 Task: Move the task Upgrade and migrate company business intelligence to a cloud-based solution to the section Done in the project AvidTech and filter the tasks in the project by Incomplete tasks
Action: Mouse moved to (368, 305)
Screenshot: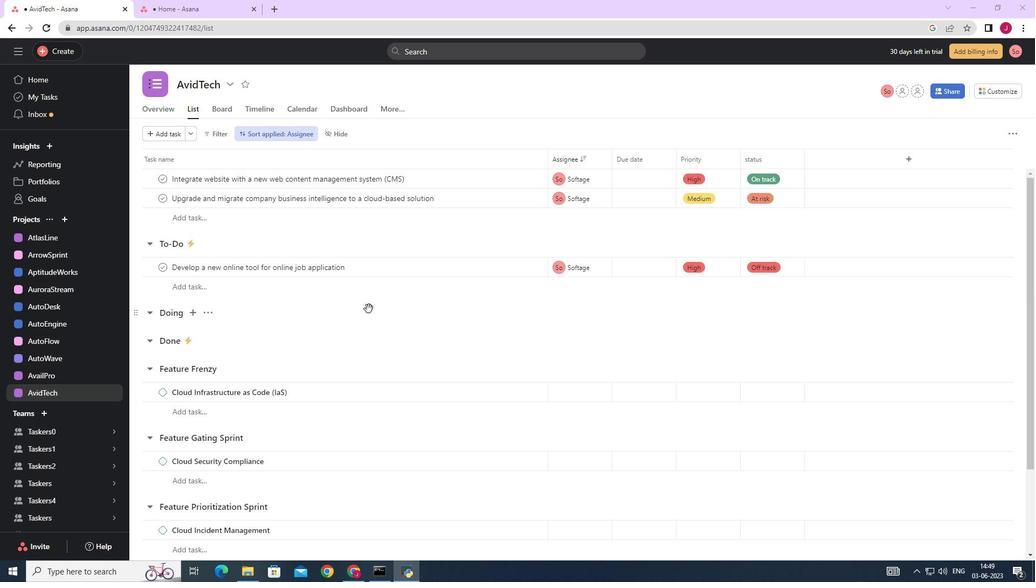 
Action: Mouse scrolled (368, 305) with delta (0, 0)
Screenshot: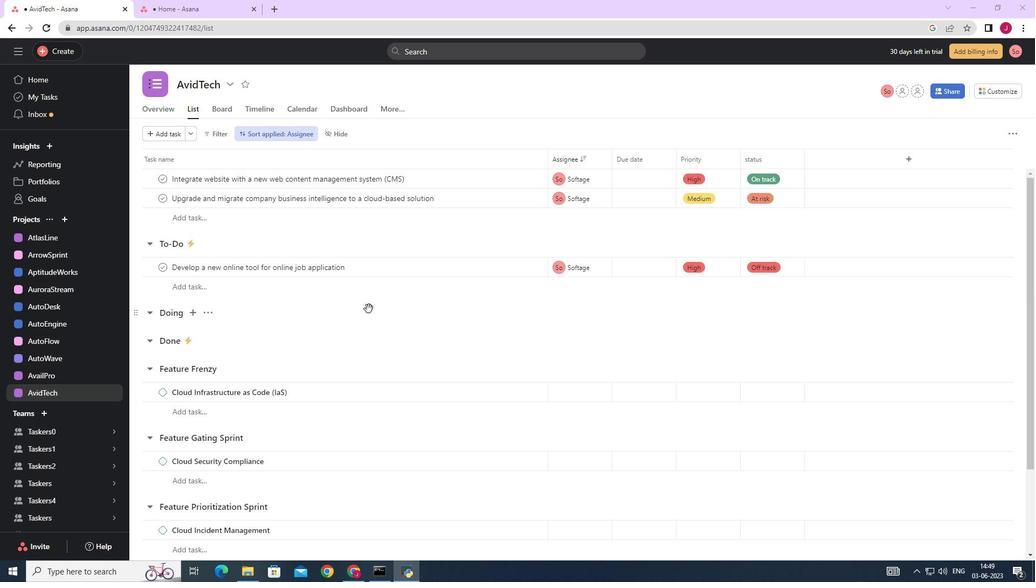 
Action: Mouse moved to (368, 304)
Screenshot: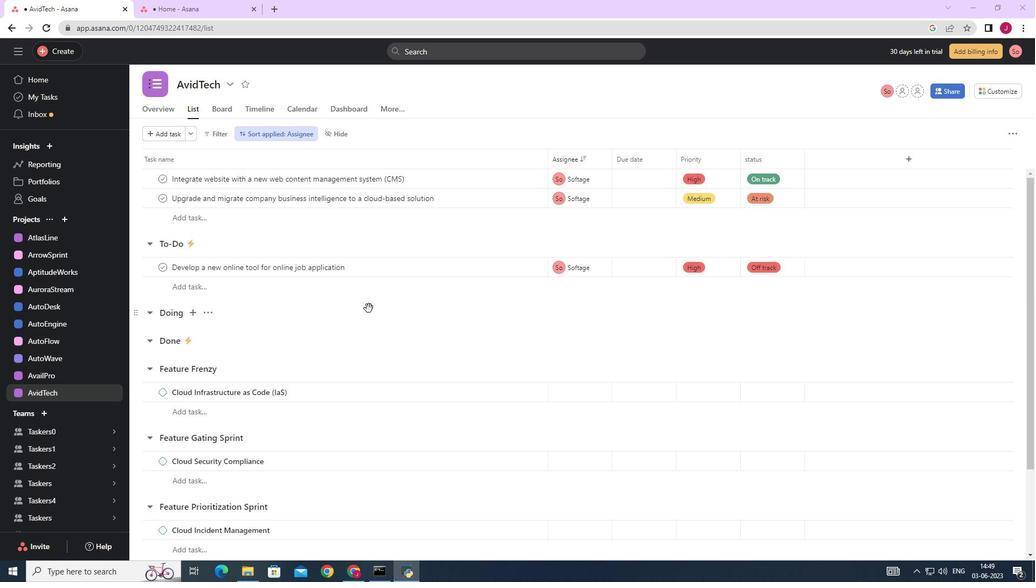 
Action: Mouse scrolled (368, 304) with delta (0, 0)
Screenshot: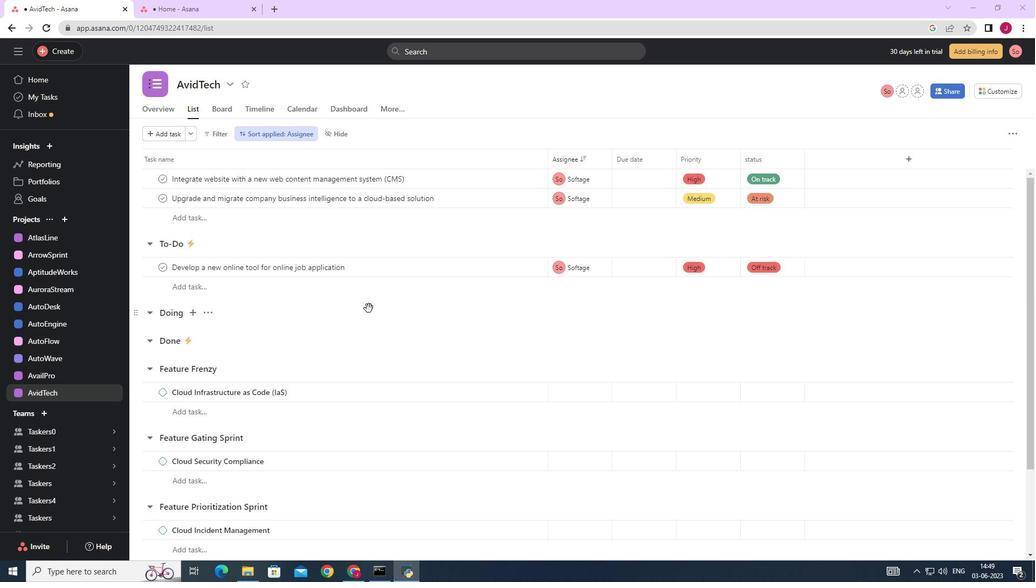 
Action: Mouse moved to (517, 268)
Screenshot: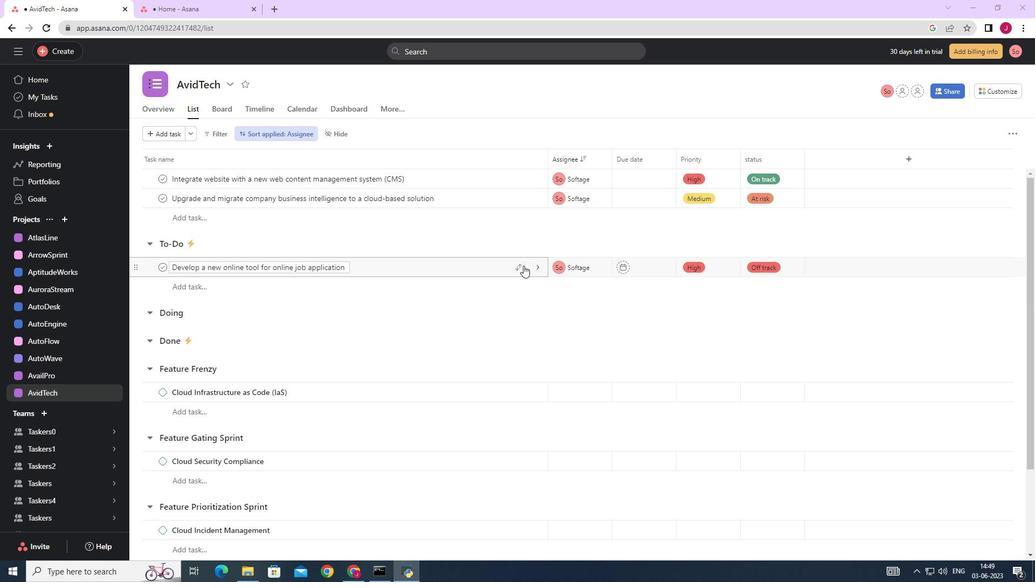 
Action: Mouse pressed left at (517, 268)
Screenshot: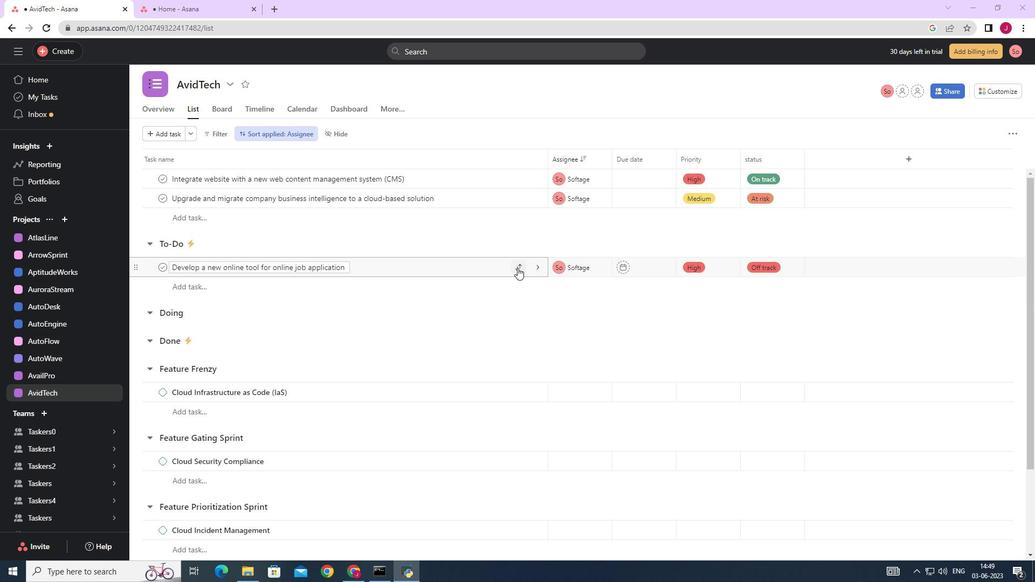
Action: Mouse moved to (478, 220)
Screenshot: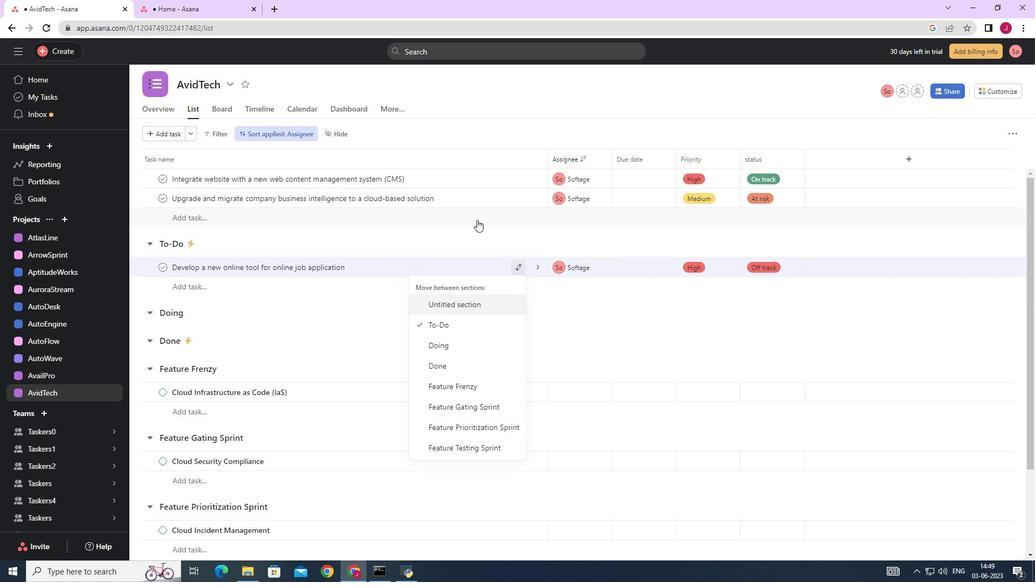 
Action: Mouse pressed left at (478, 220)
Screenshot: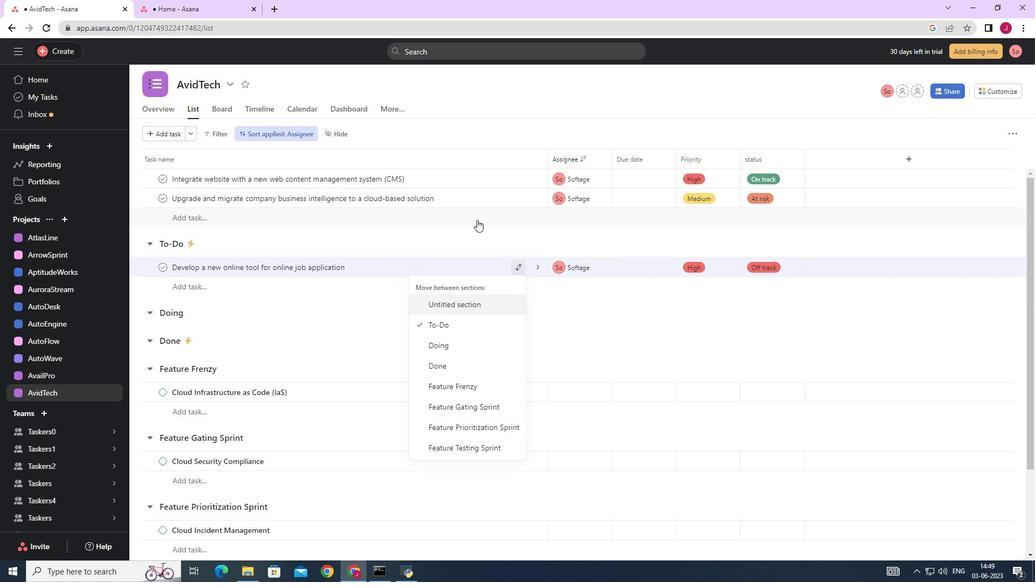 
Action: Mouse moved to (516, 241)
Screenshot: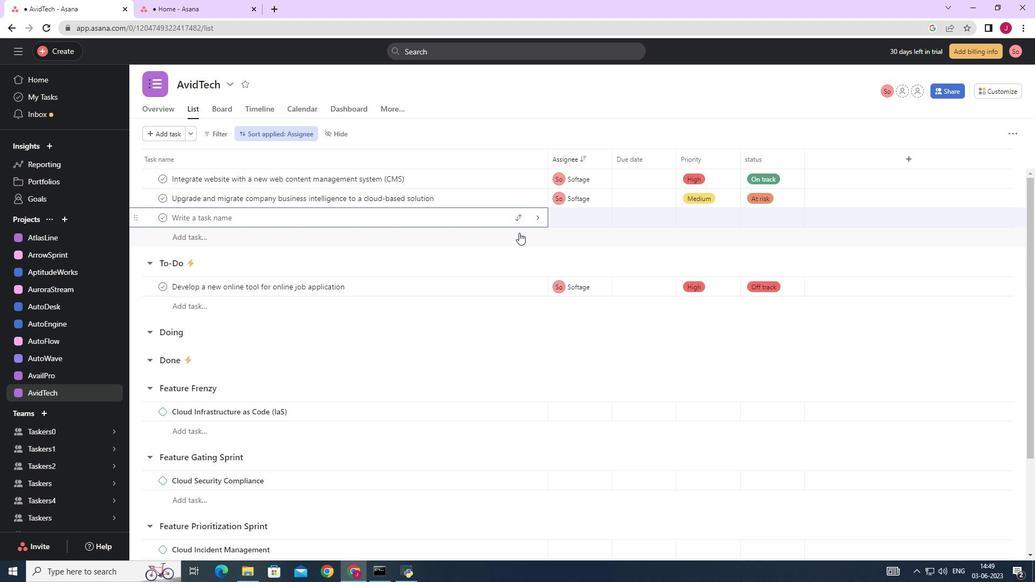 
Action: Mouse pressed left at (516, 241)
Screenshot: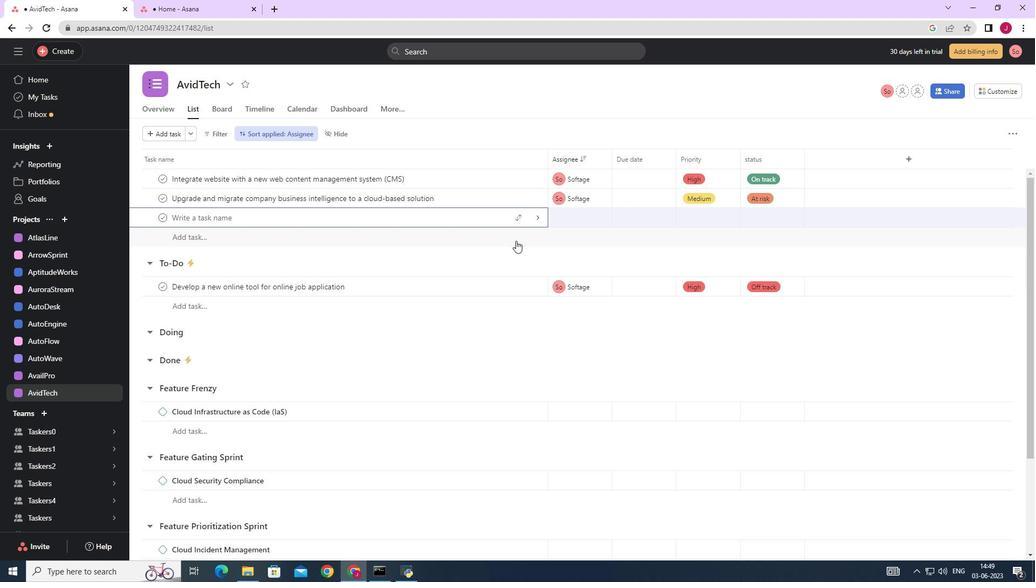 
Action: Mouse moved to (522, 195)
Screenshot: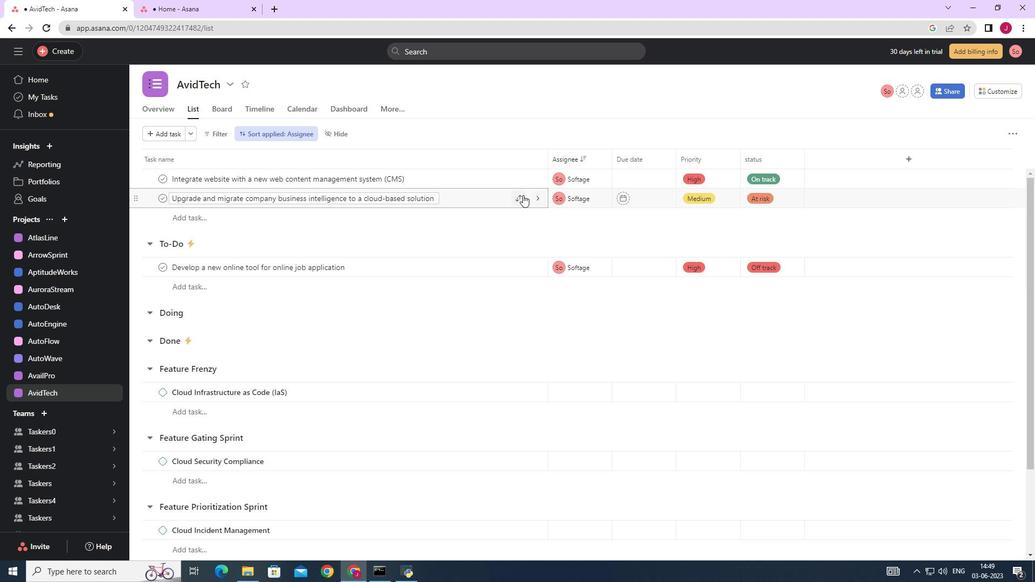 
Action: Mouse pressed left at (522, 195)
Screenshot: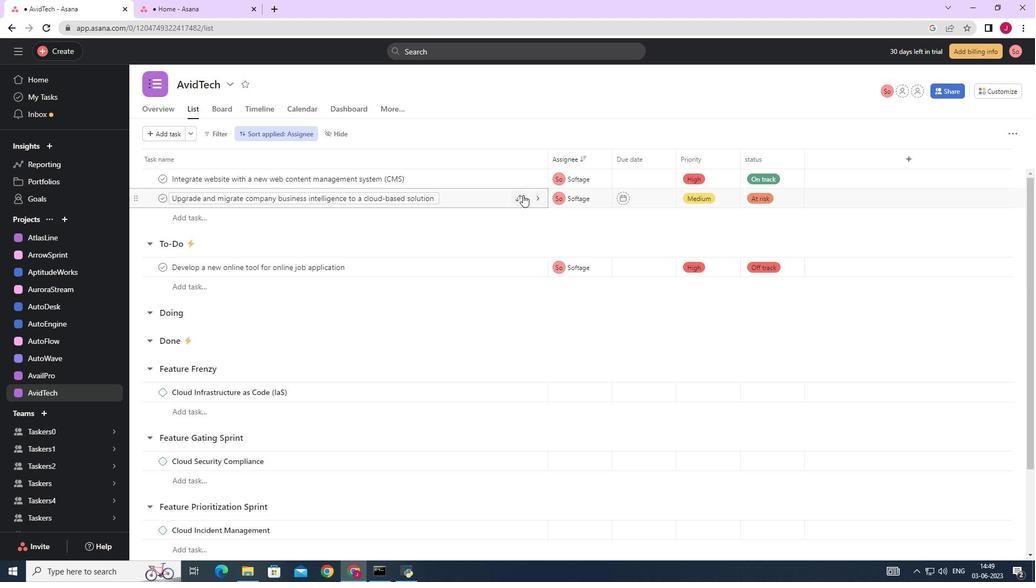 
Action: Mouse moved to (441, 298)
Screenshot: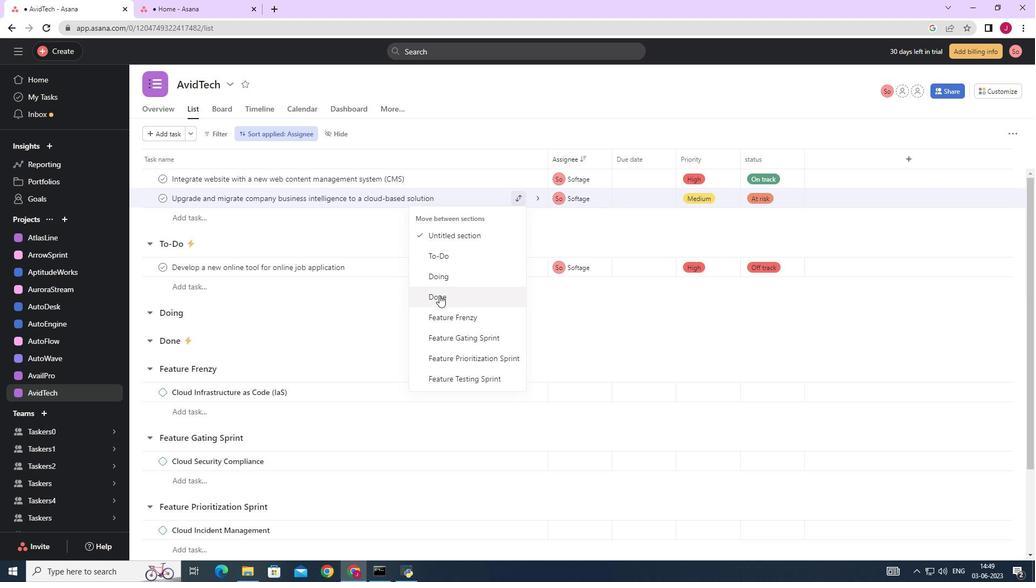 
Action: Mouse pressed left at (441, 298)
Screenshot: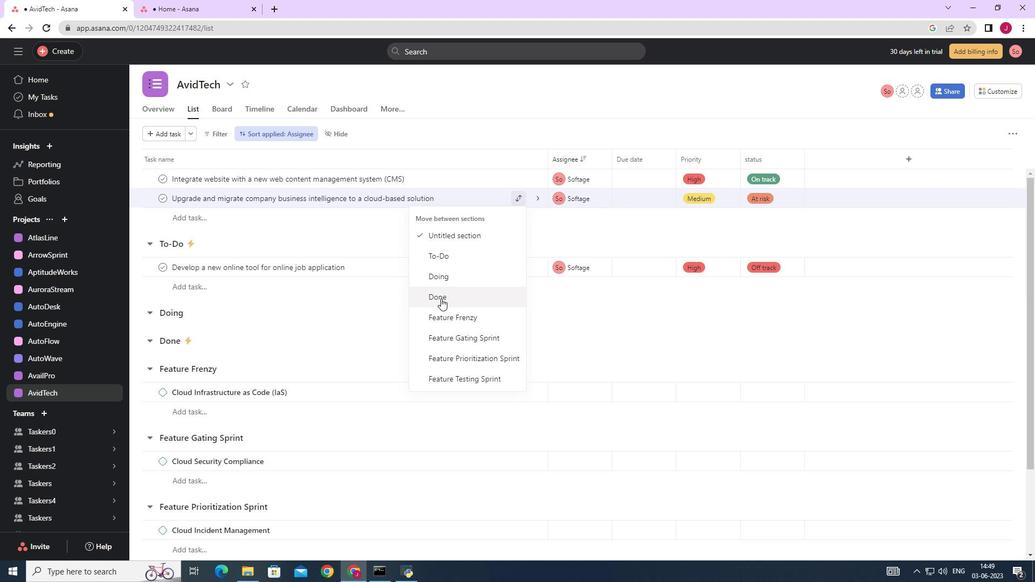 
Action: Mouse moved to (211, 135)
Screenshot: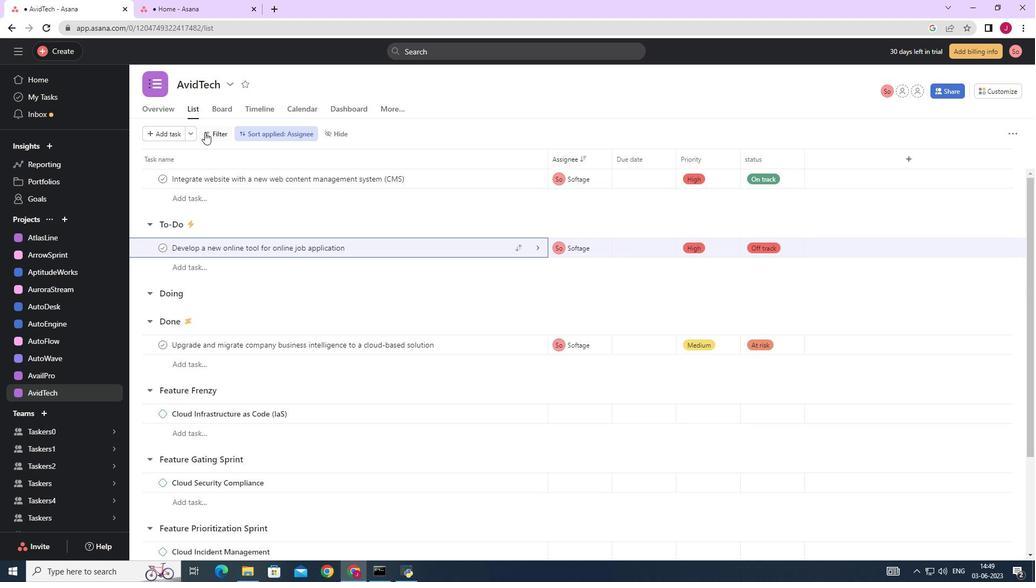 
Action: Mouse pressed left at (211, 135)
Screenshot: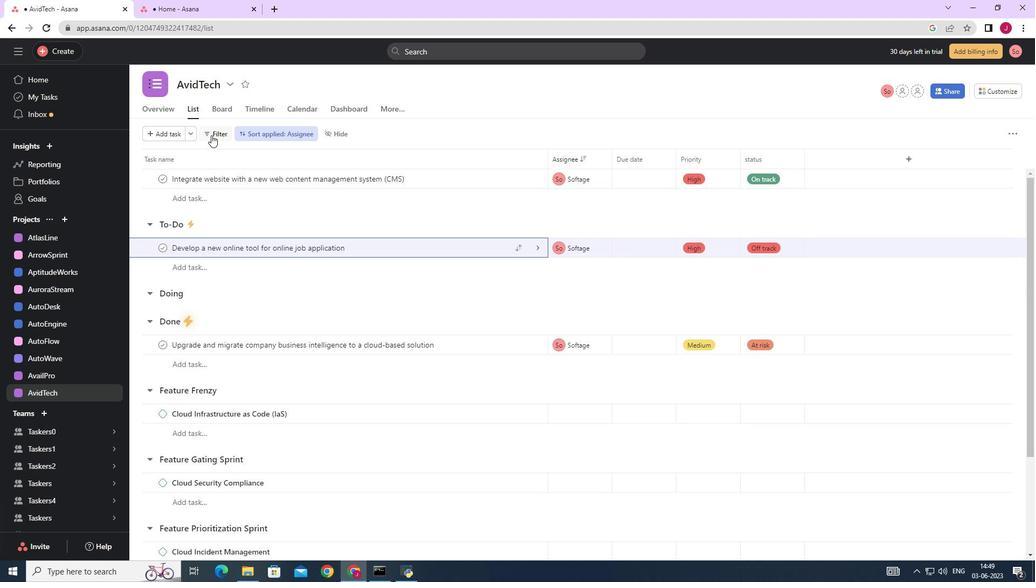 
Action: Mouse moved to (235, 173)
Screenshot: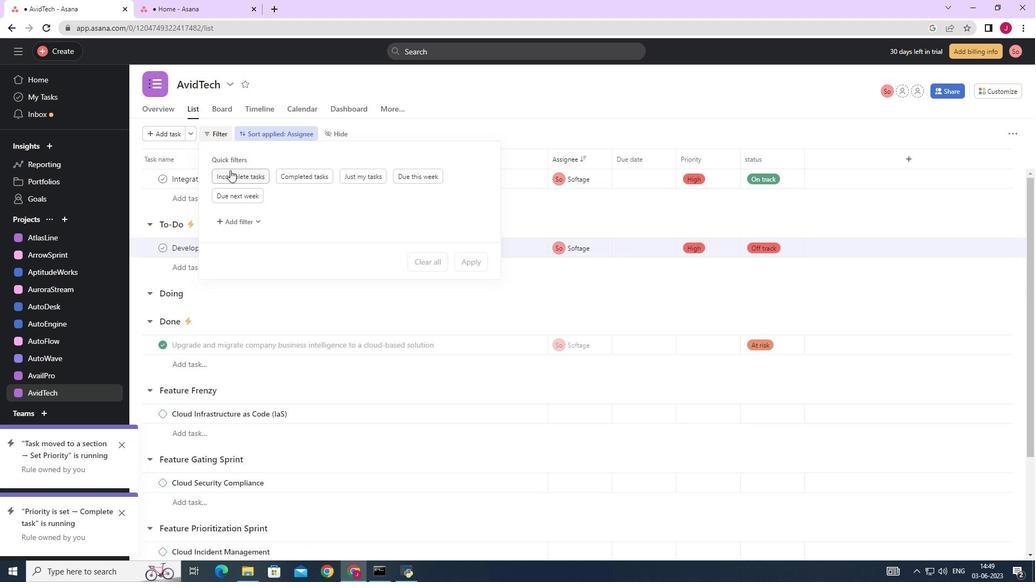 
Action: Mouse pressed left at (235, 173)
Screenshot: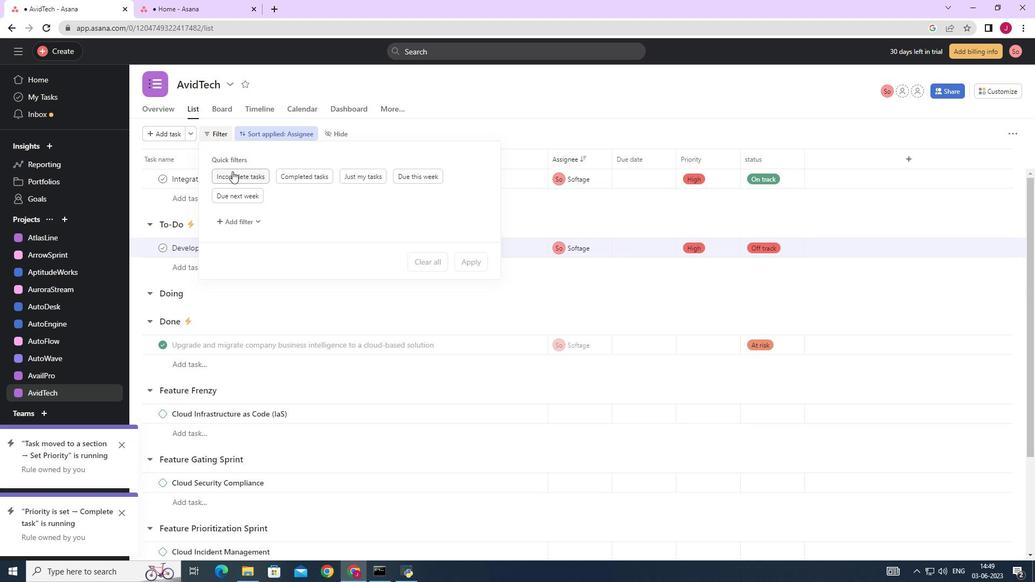 
Action: Mouse moved to (422, 265)
Screenshot: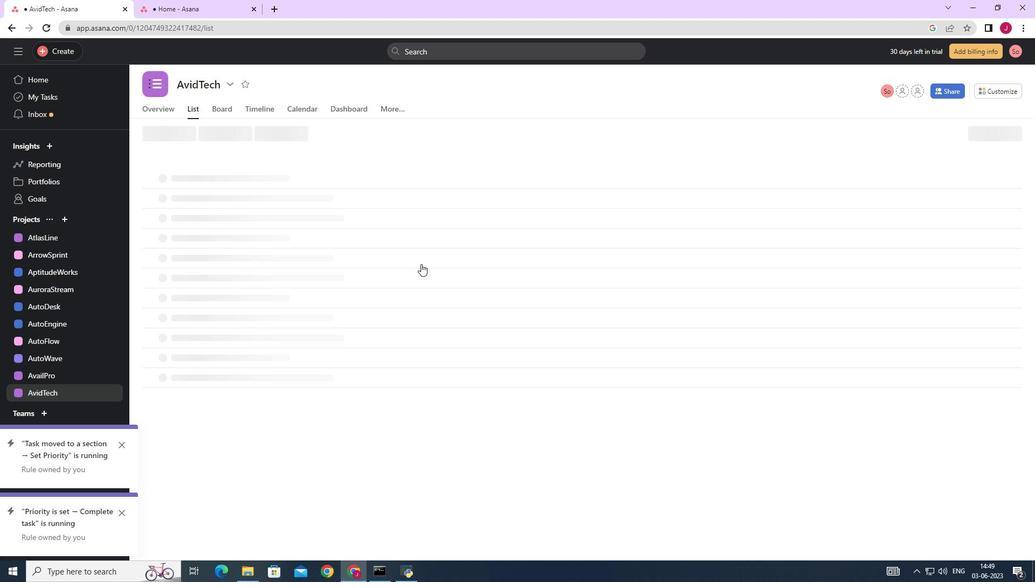 
